 Task: Create a section Sonic Surge and in the section, add a milestone Agile transformation in the project ConceptTech
Action: Mouse moved to (884, 188)
Screenshot: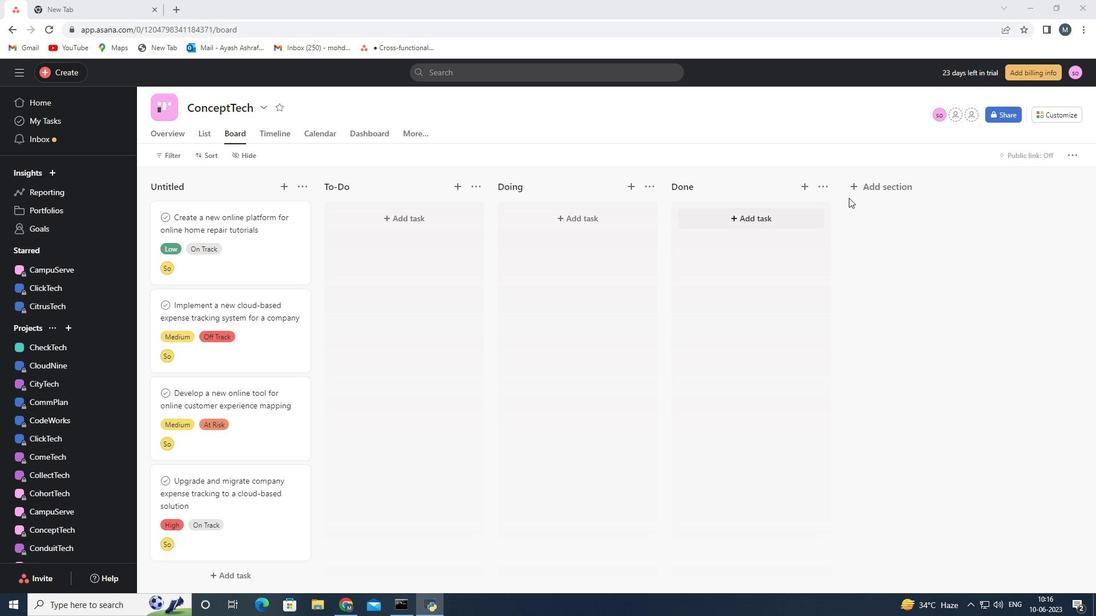 
Action: Mouse pressed left at (884, 188)
Screenshot: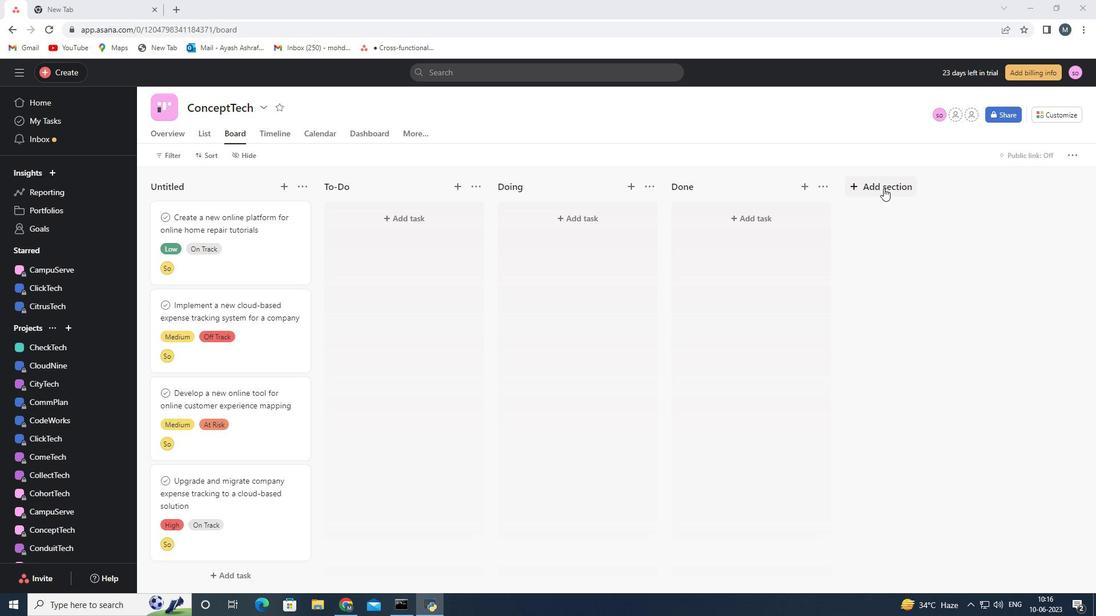 
Action: Mouse moved to (877, 183)
Screenshot: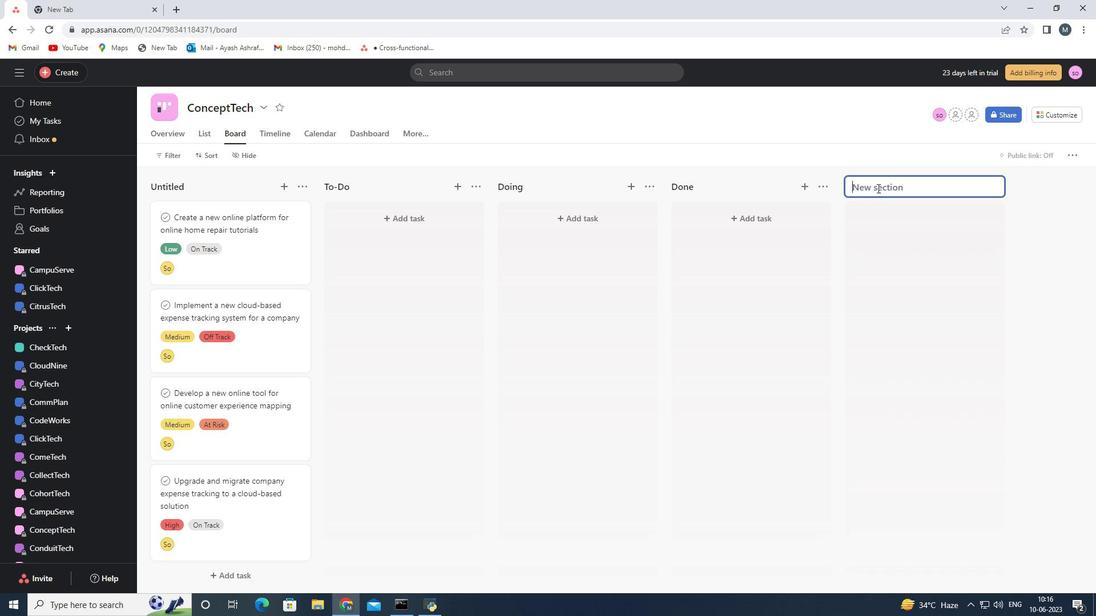 
Action: Mouse pressed left at (877, 183)
Screenshot: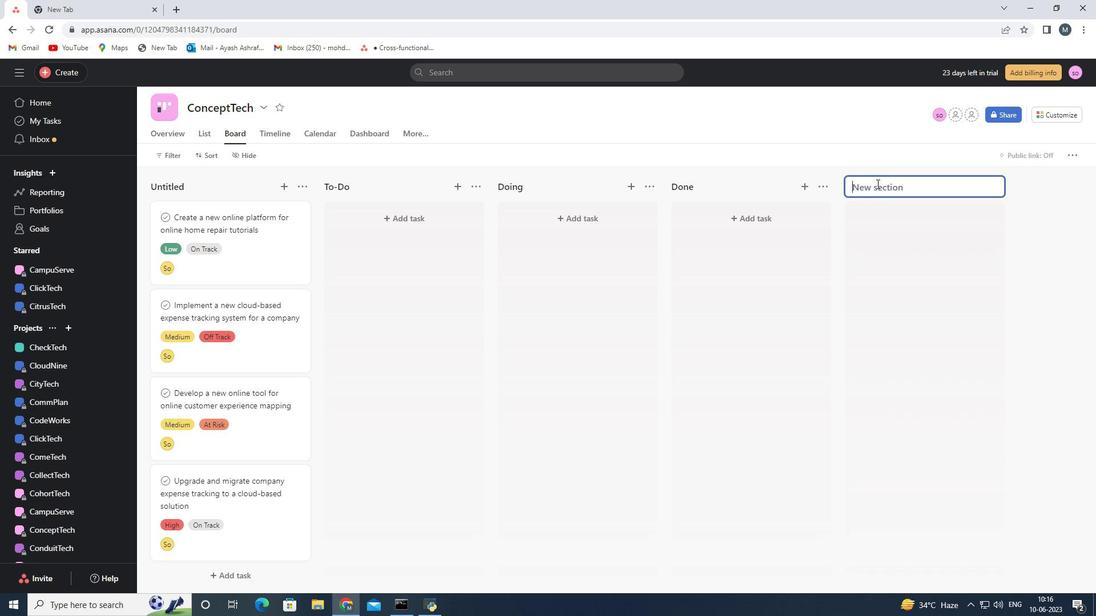 
Action: Mouse moved to (859, 187)
Screenshot: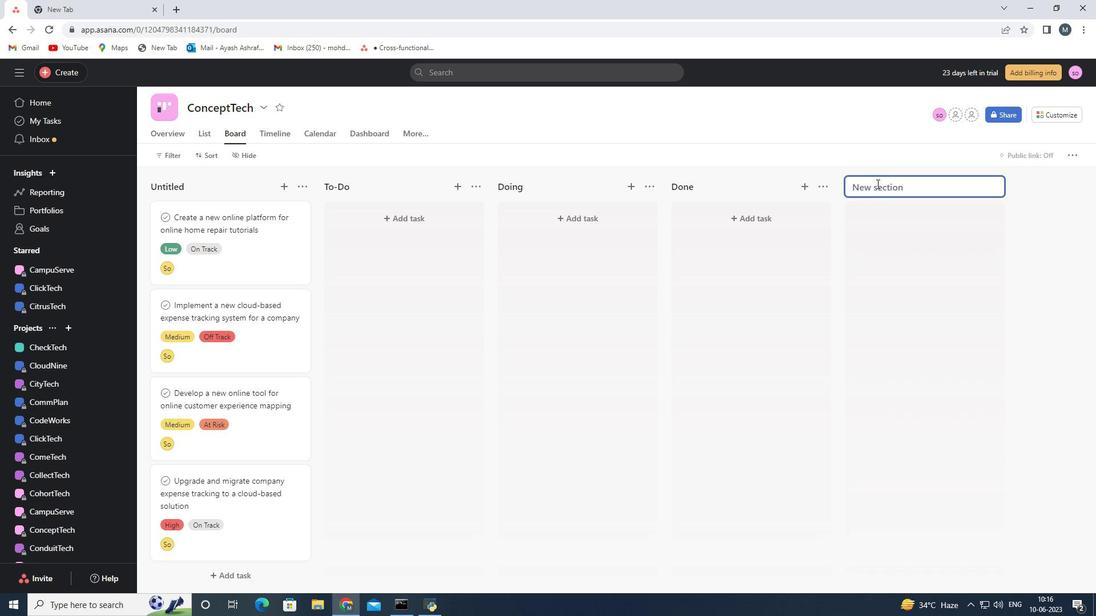 
Action: Key pressed <Key.shift>Sonic<Key.space><Key.shift><Key.shift><Key.shift><Key.shift><Key.shift><Key.shift><Key.shift><Key.shift><Key.shift><Key.shift>Surge<Key.space><Key.enter>
Screenshot: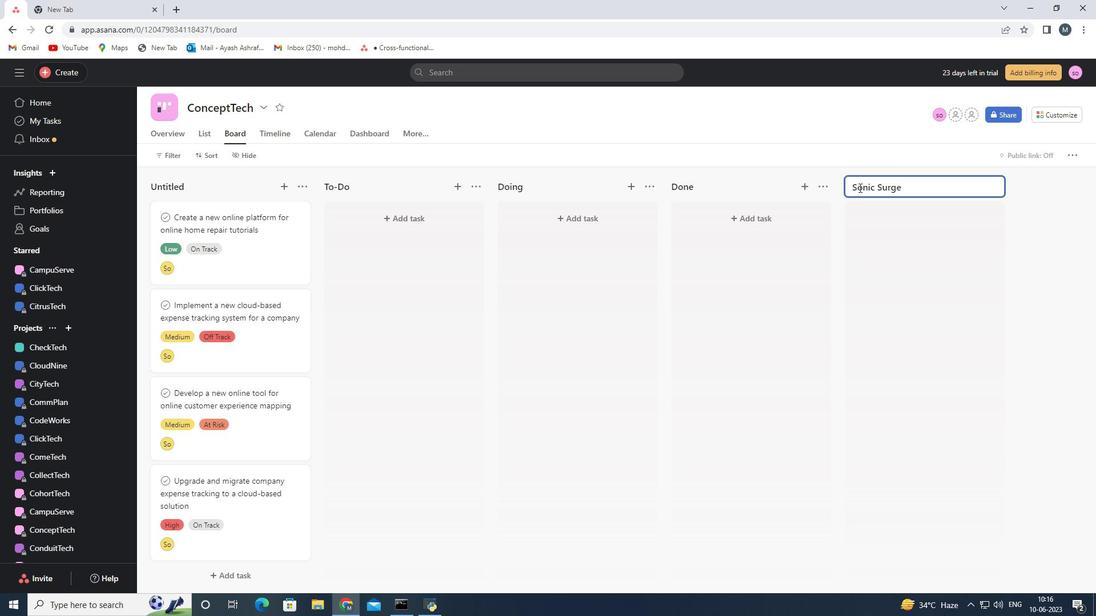 
Action: Mouse moved to (840, 219)
Screenshot: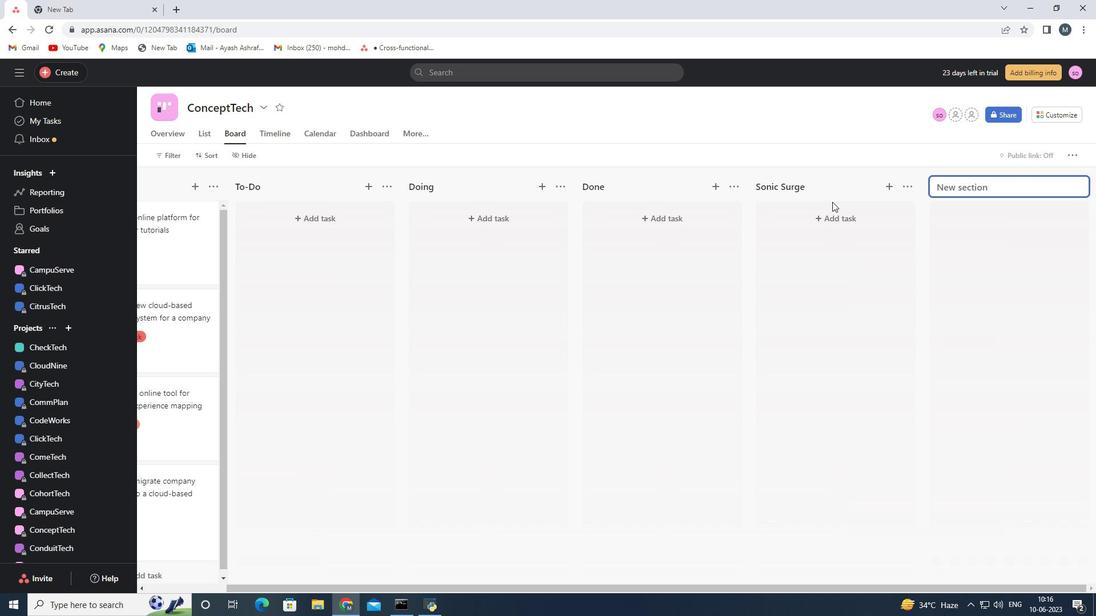 
Action: Mouse pressed left at (840, 219)
Screenshot: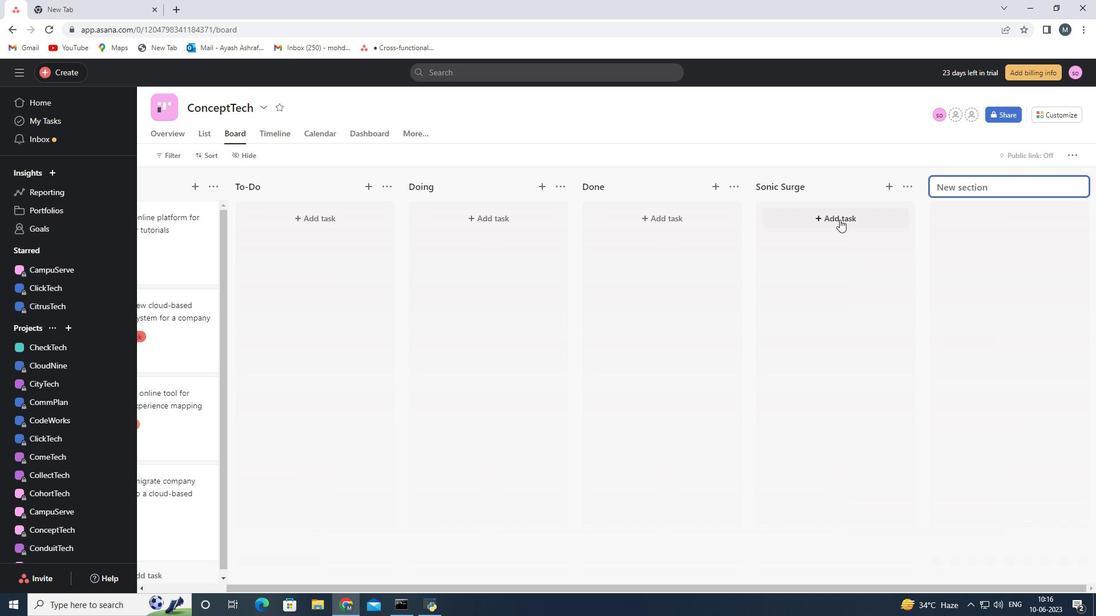 
Action: Mouse moved to (838, 224)
Screenshot: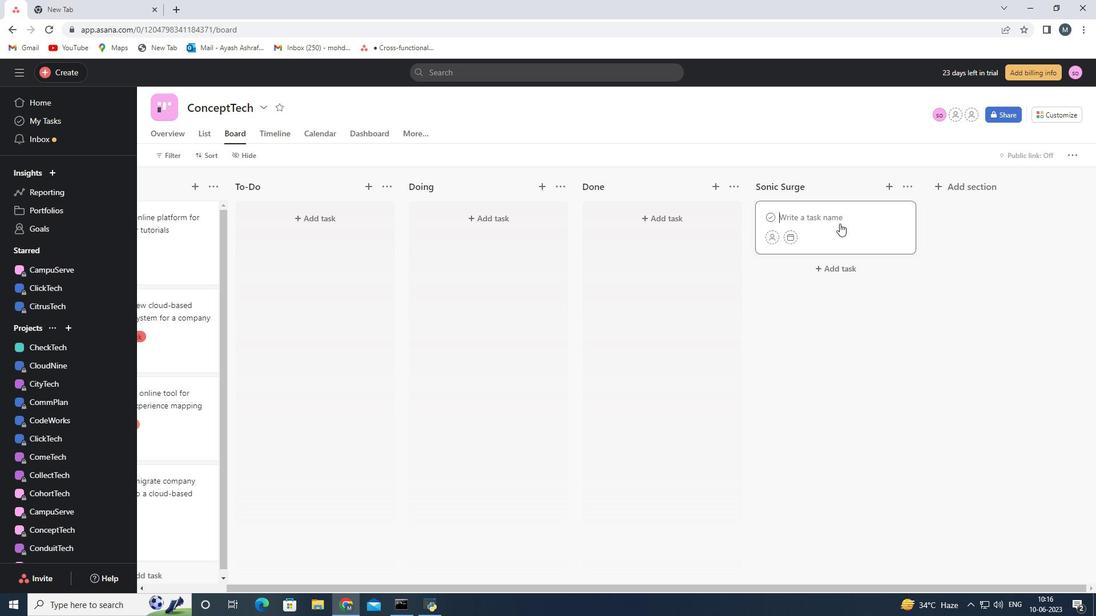 
Action: Key pressed <Key.shift>Agile<Key.space>transformation<Key.space>
Screenshot: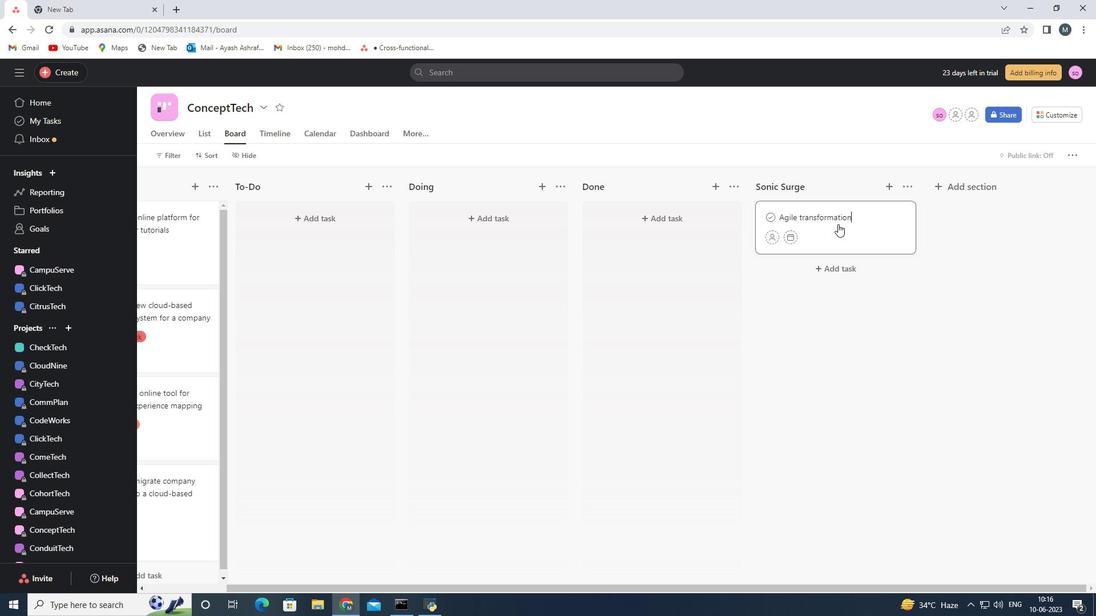 
Action: Mouse moved to (861, 285)
Screenshot: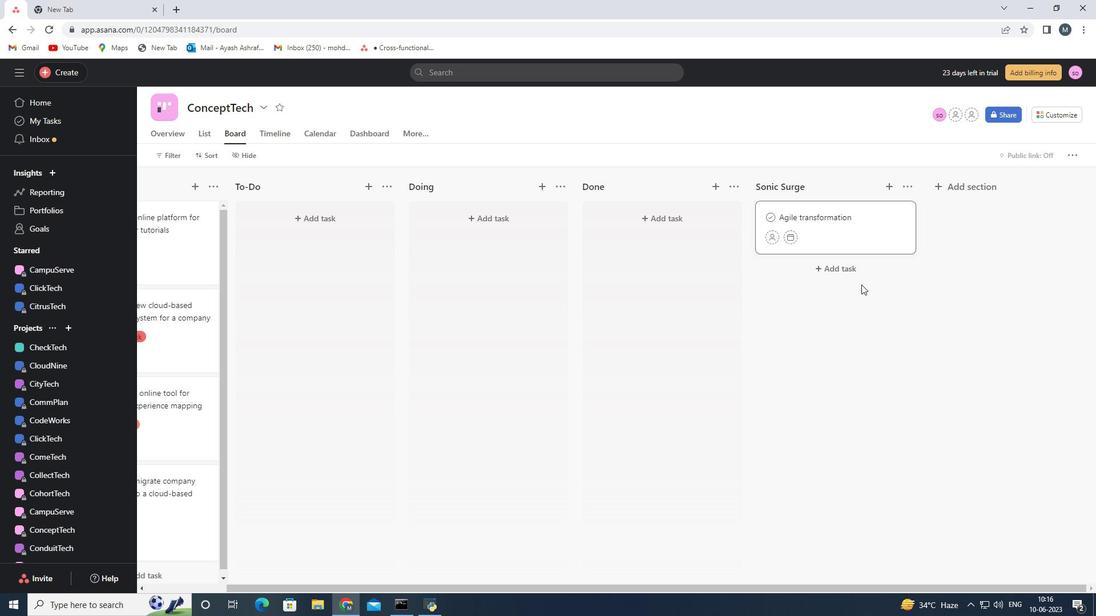 
Action: Mouse pressed left at (861, 285)
Screenshot: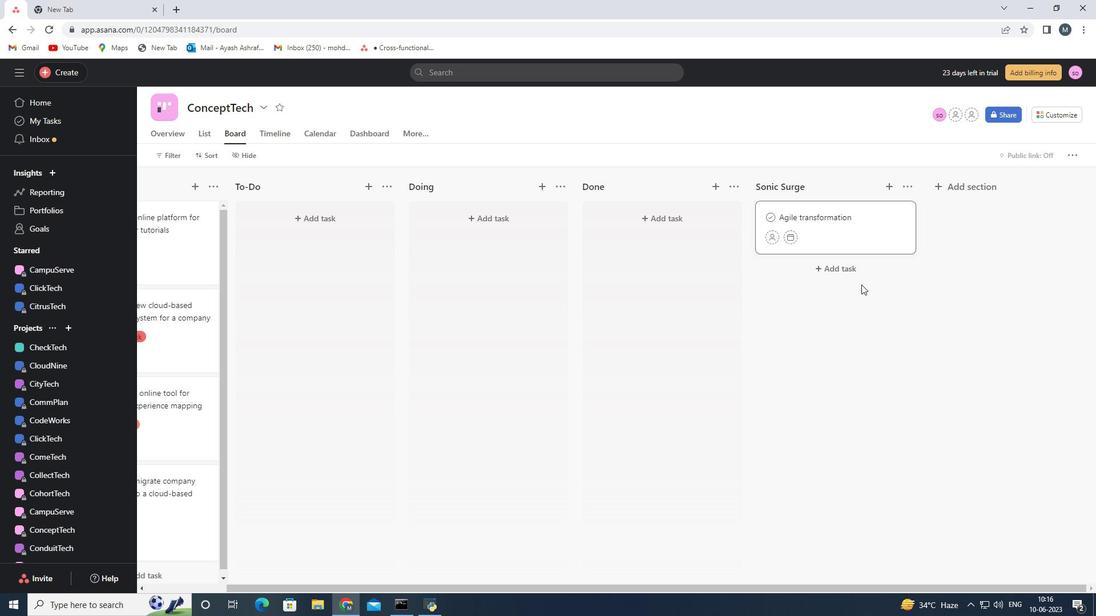 
Action: Mouse moved to (896, 216)
Screenshot: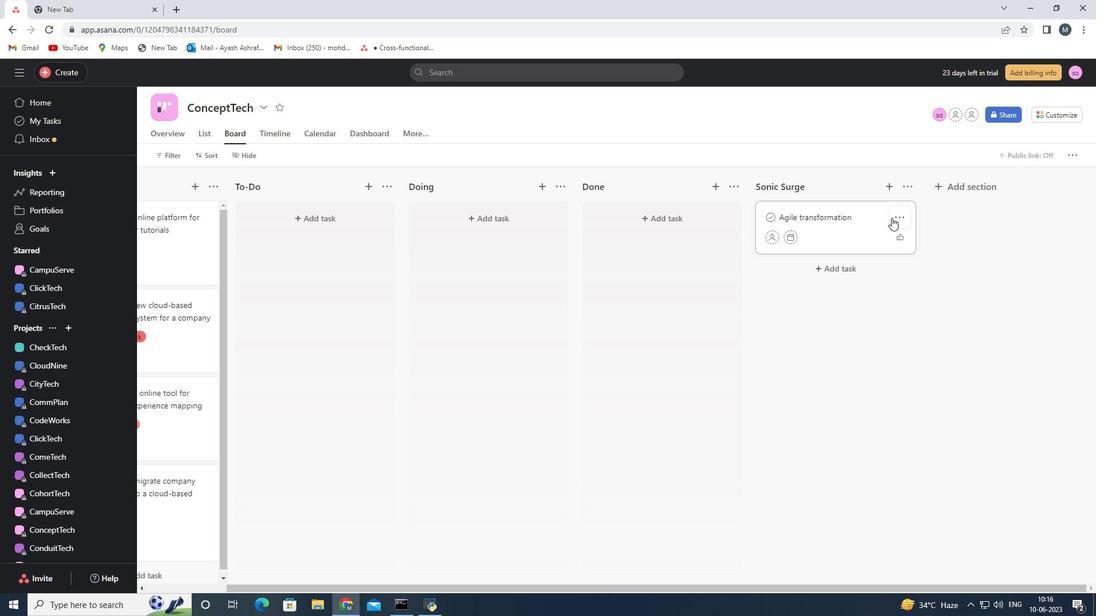 
Action: Mouse pressed left at (896, 216)
Screenshot: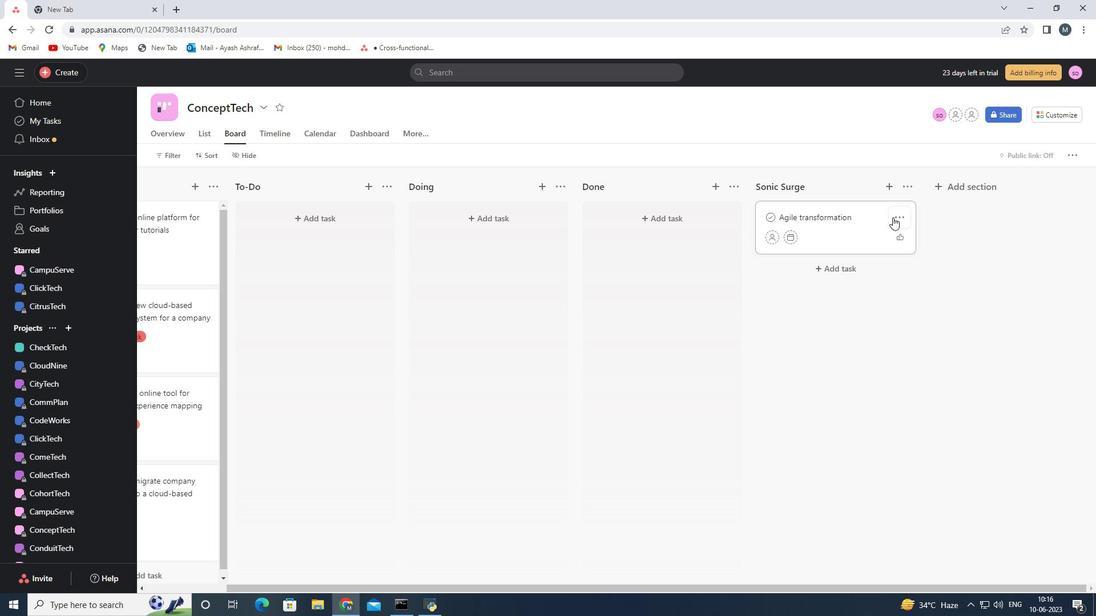 
Action: Mouse moved to (944, 422)
Screenshot: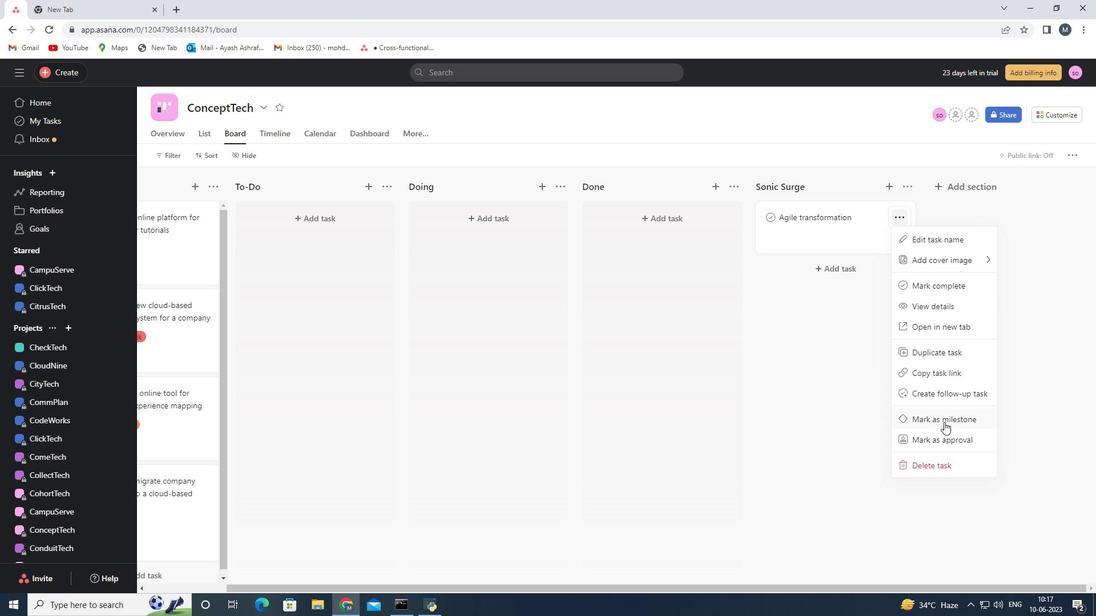 
Action: Mouse pressed left at (944, 422)
Screenshot: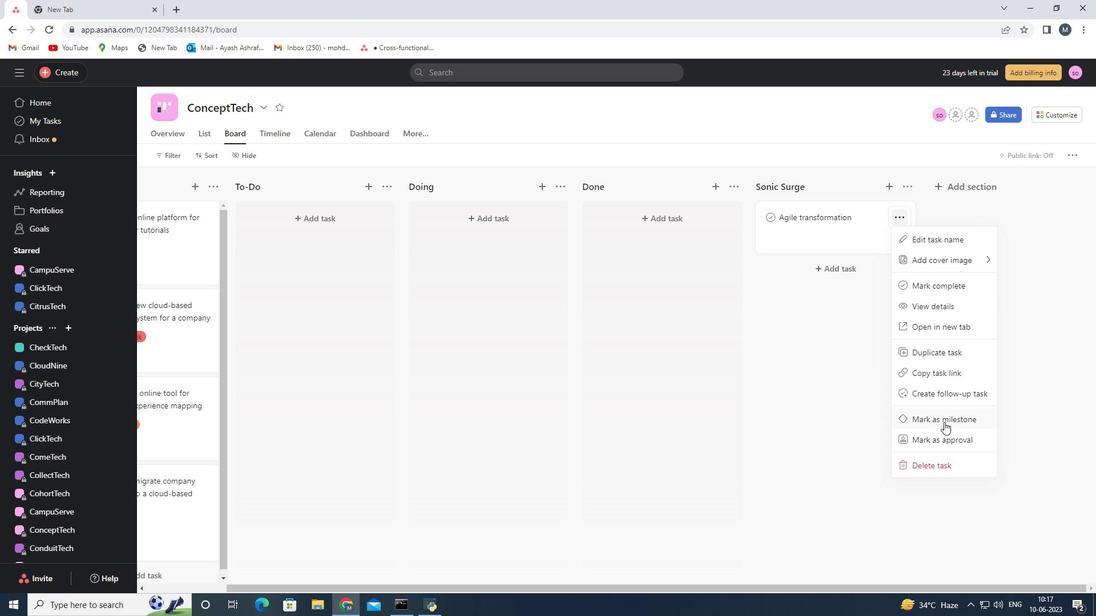 
Action: Mouse moved to (767, 451)
Screenshot: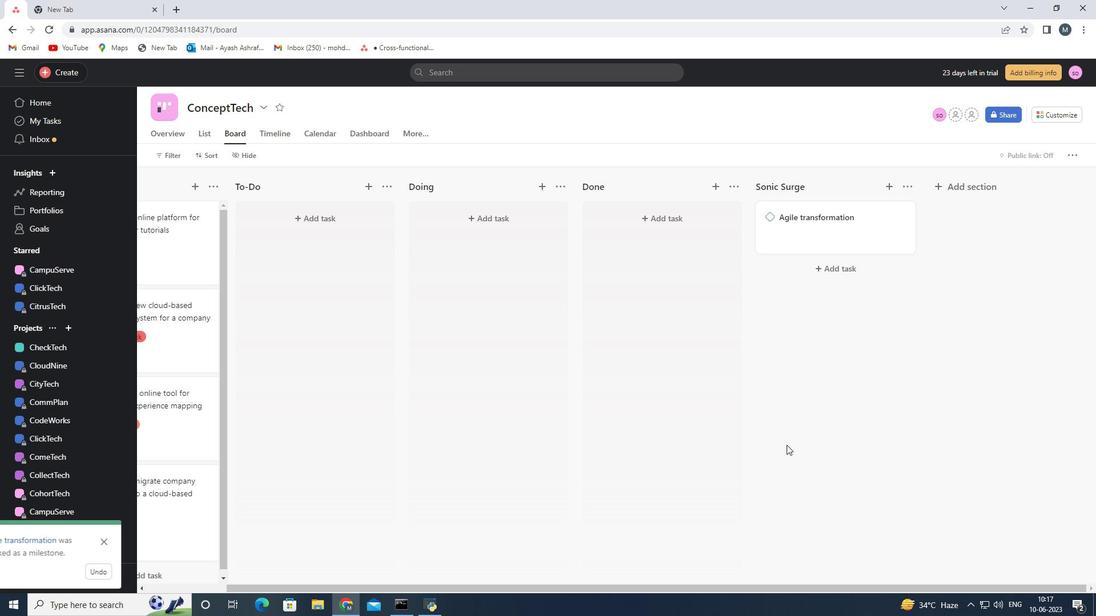 
